 Task: Add a condition where "Hours since assigned Less than Twenty-two" in pending tickets.
Action: Mouse moved to (99, 408)
Screenshot: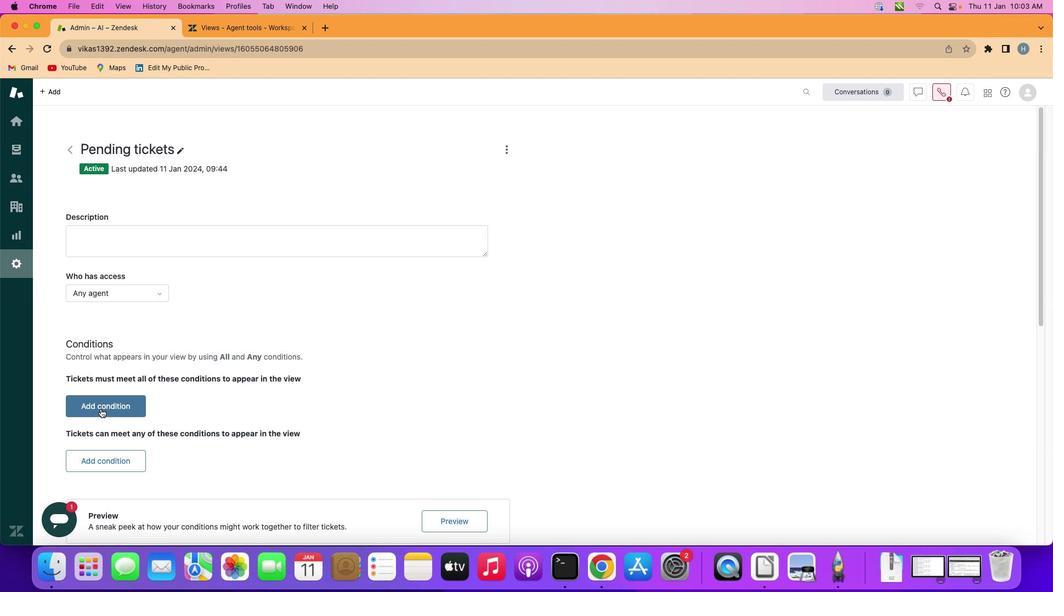 
Action: Mouse pressed left at (99, 408)
Screenshot: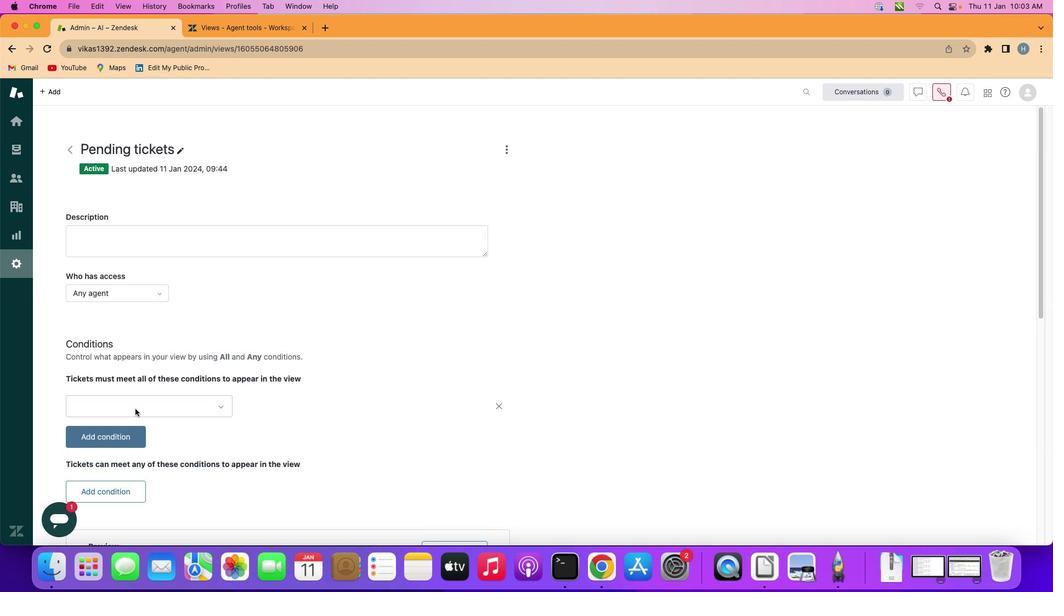 
Action: Mouse moved to (180, 406)
Screenshot: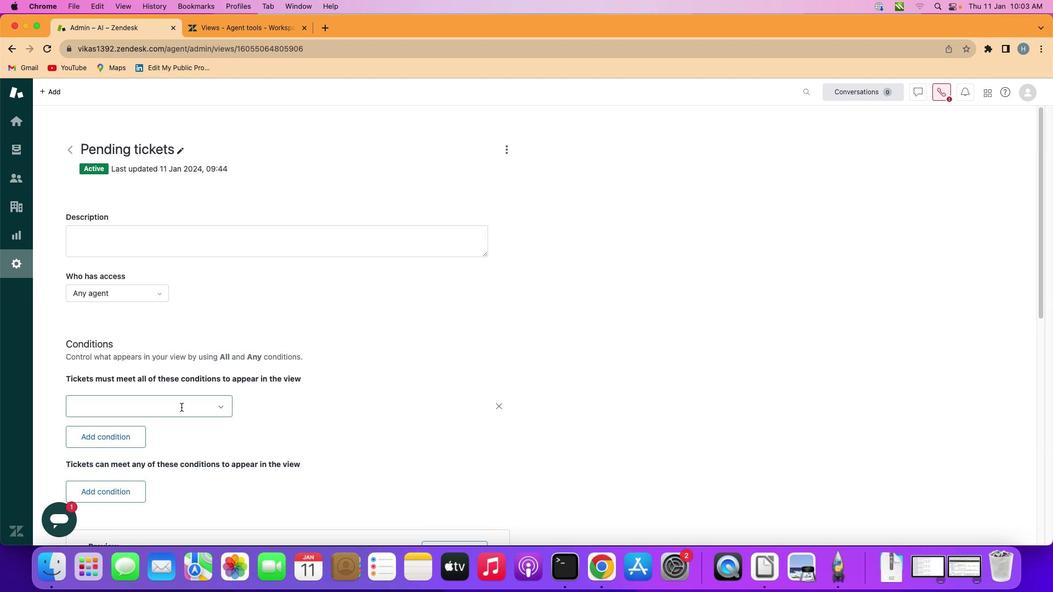 
Action: Mouse pressed left at (180, 406)
Screenshot: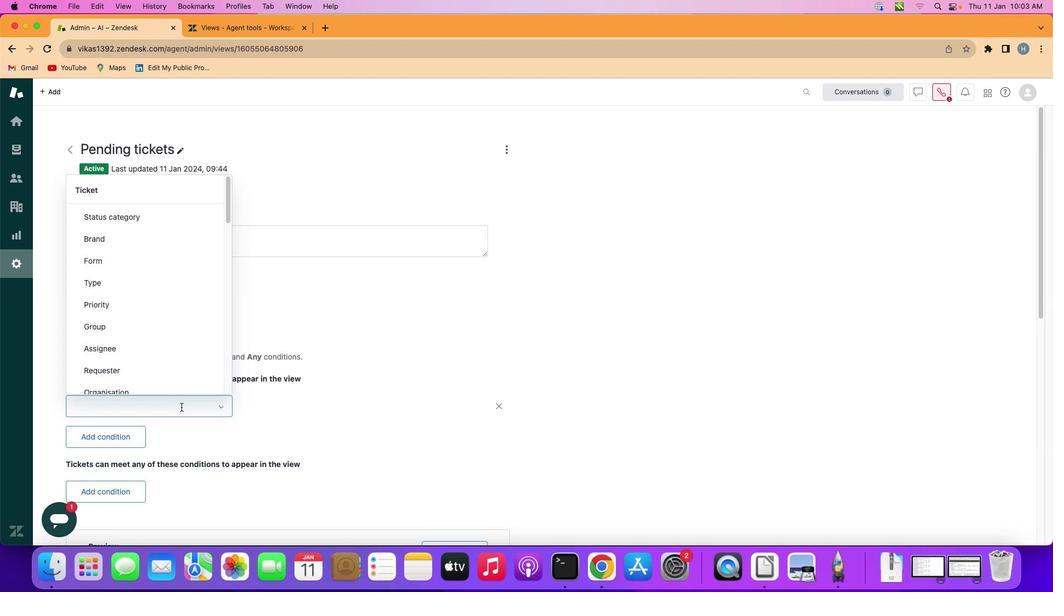 
Action: Mouse moved to (166, 316)
Screenshot: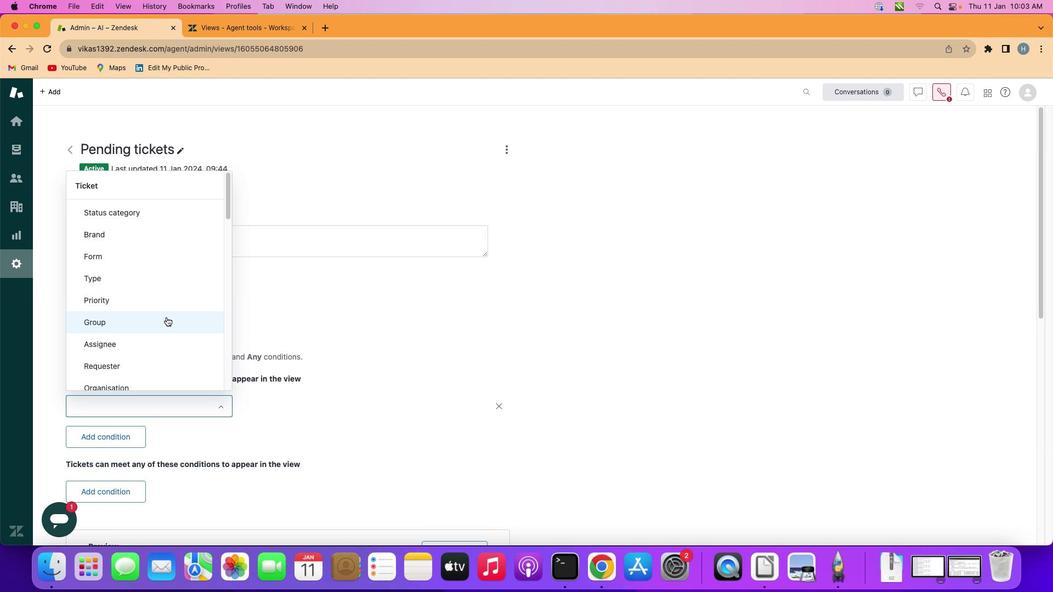 
Action: Mouse scrolled (166, 316) with delta (0, 0)
Screenshot: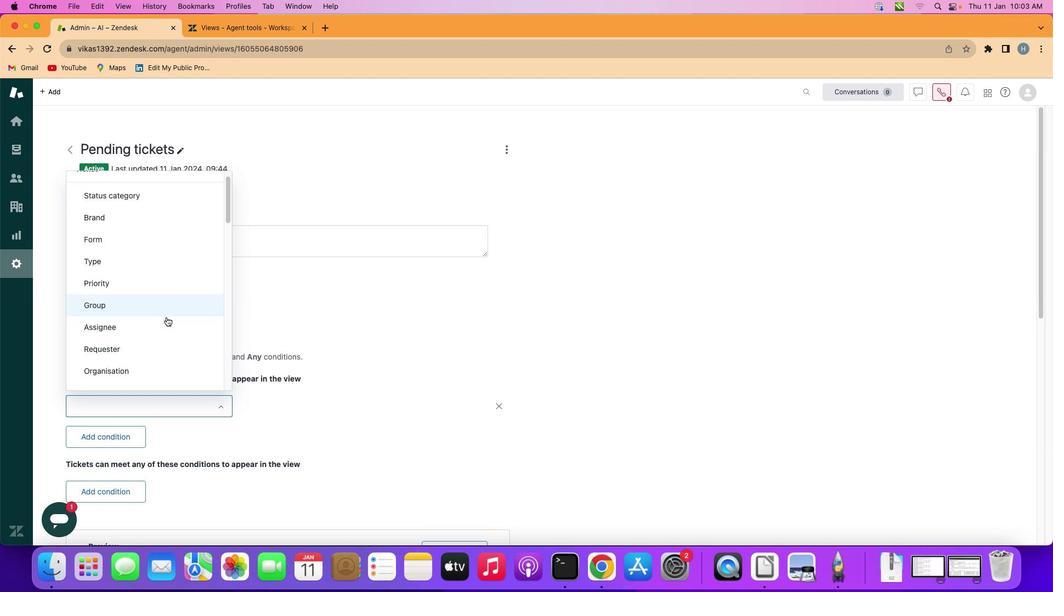 
Action: Mouse scrolled (166, 316) with delta (0, 0)
Screenshot: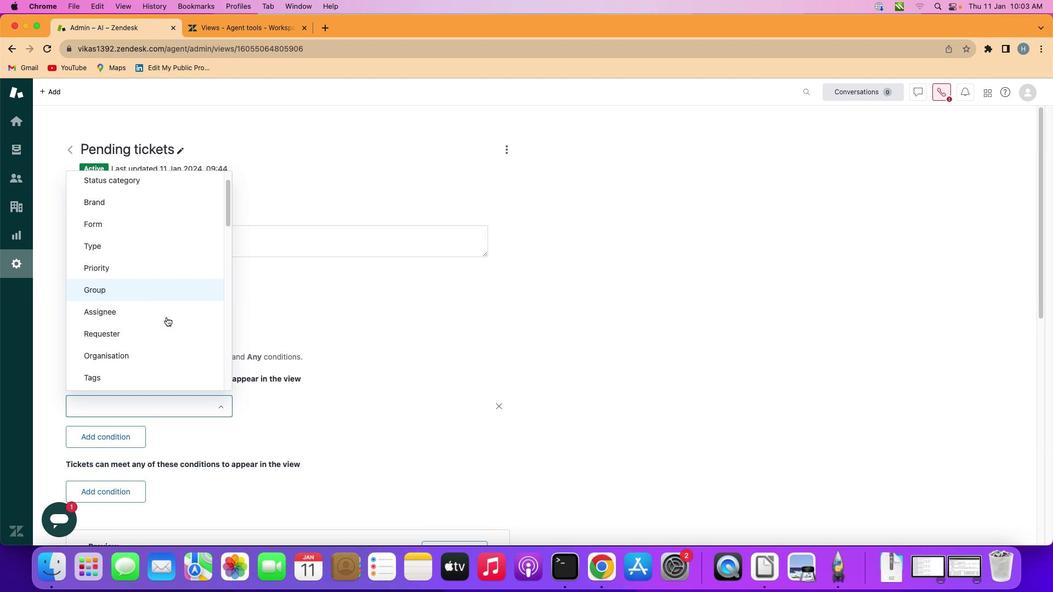 
Action: Mouse scrolled (166, 316) with delta (0, -1)
Screenshot: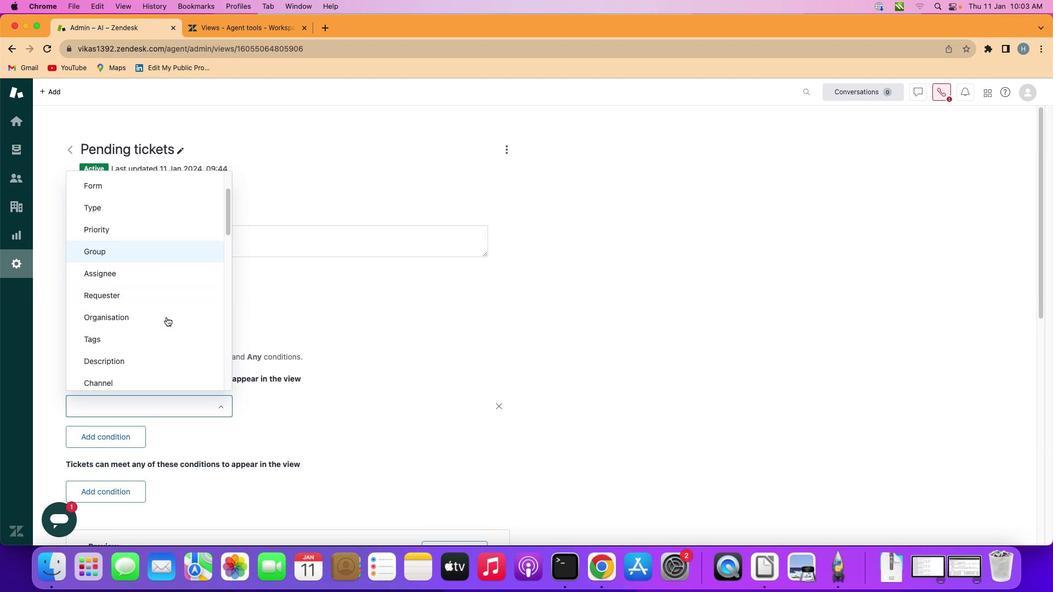 
Action: Mouse scrolled (166, 316) with delta (0, -1)
Screenshot: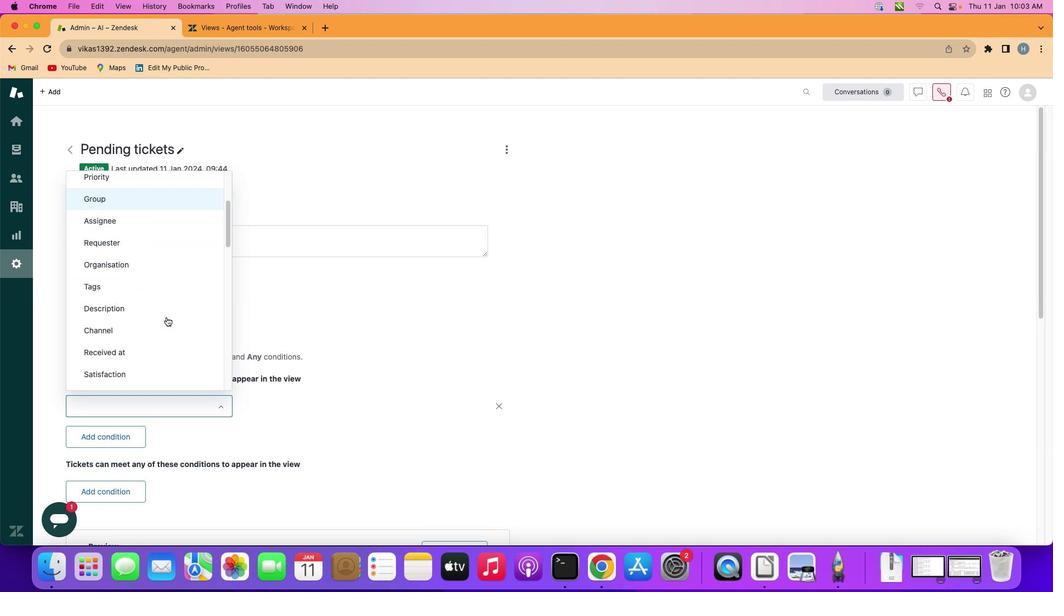 
Action: Mouse scrolled (166, 316) with delta (0, -1)
Screenshot: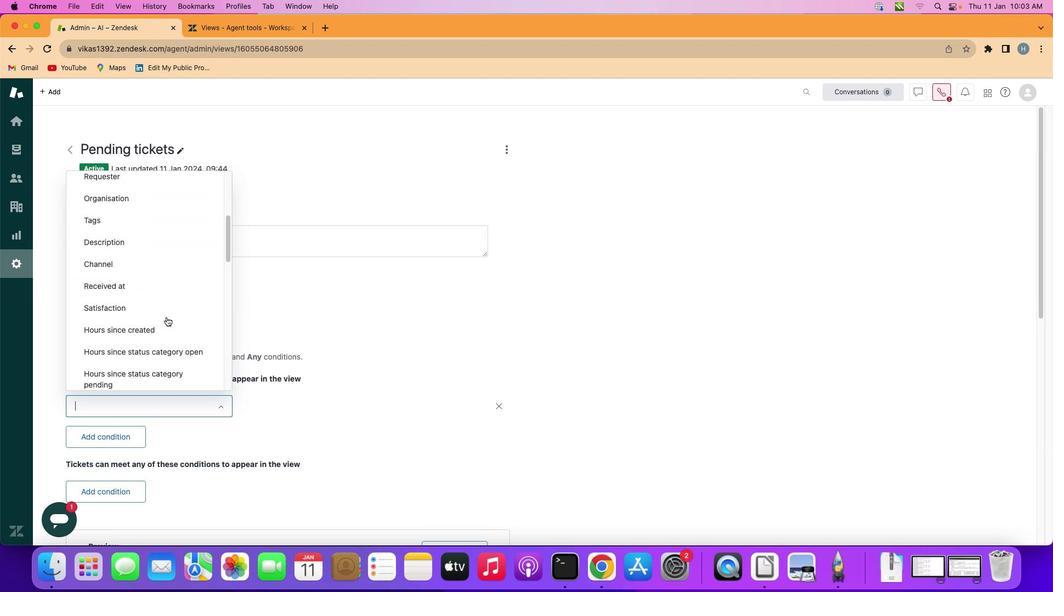 
Action: Mouse scrolled (166, 316) with delta (0, 0)
Screenshot: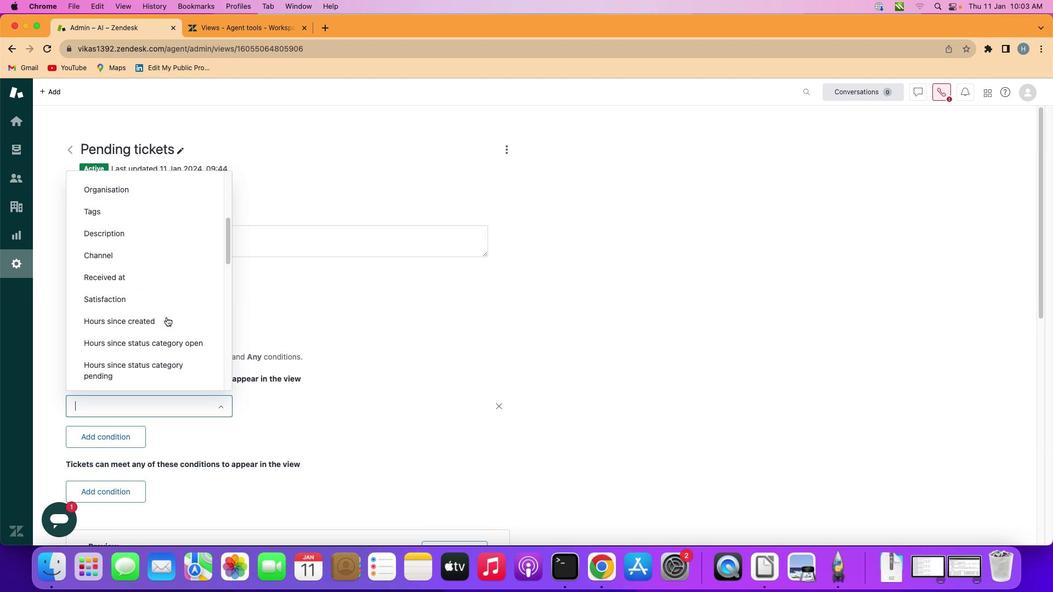 
Action: Mouse scrolled (166, 316) with delta (0, 0)
Screenshot: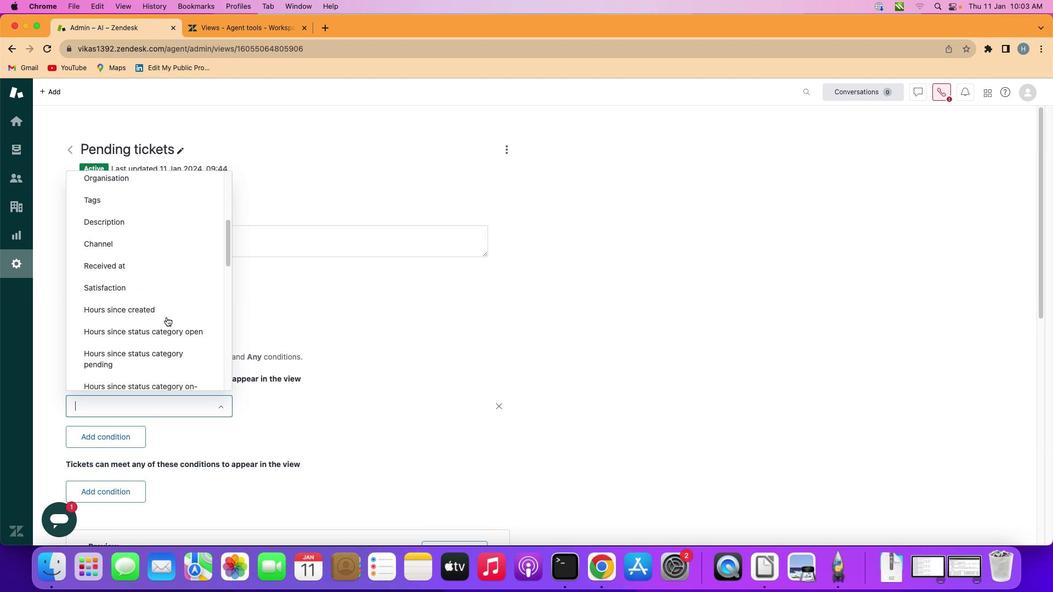 
Action: Mouse scrolled (166, 316) with delta (0, 0)
Screenshot: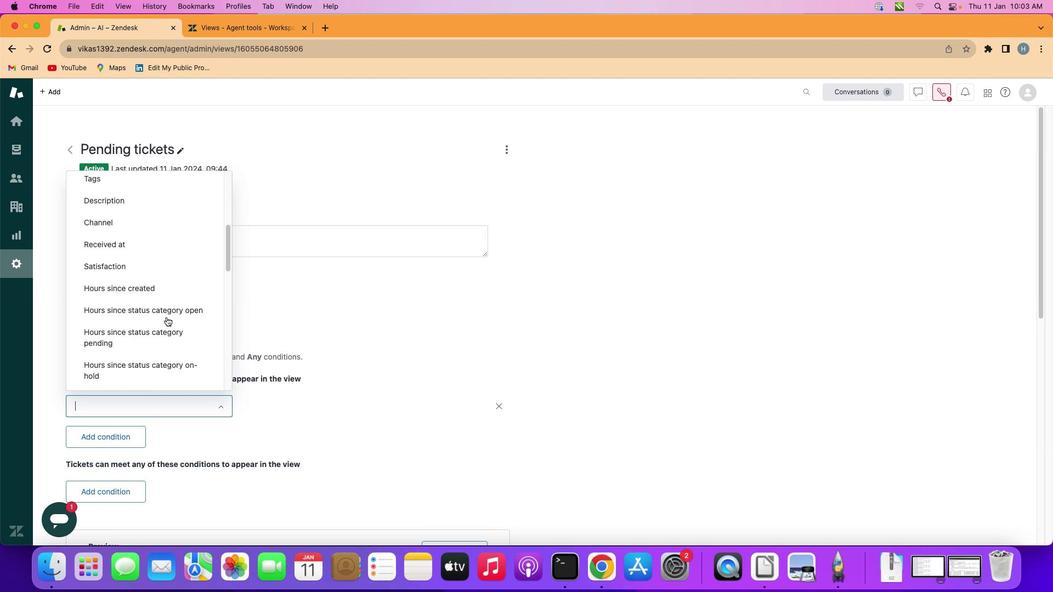 
Action: Mouse scrolled (166, 316) with delta (0, 0)
Screenshot: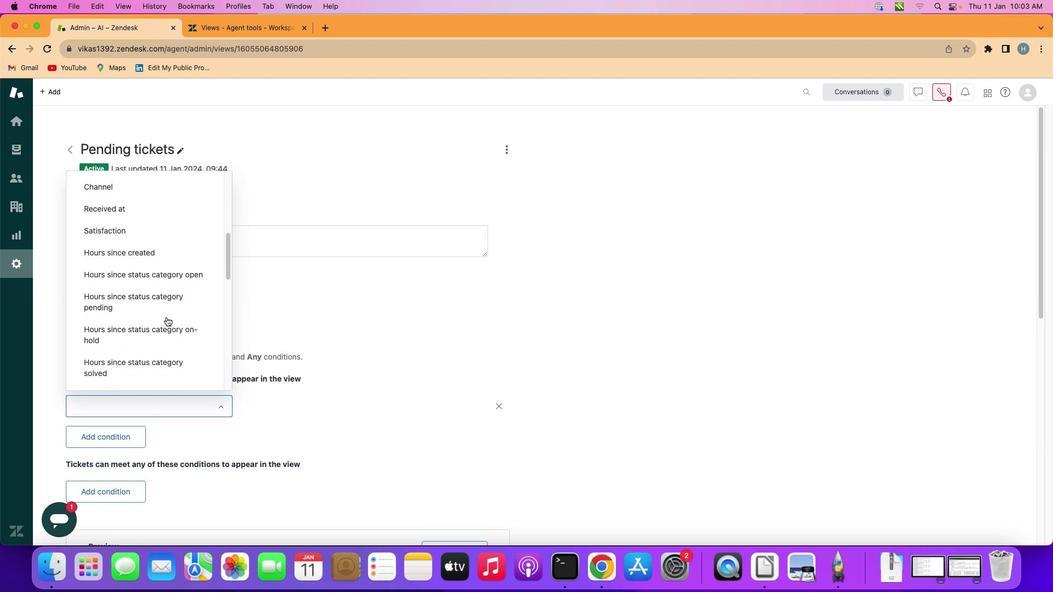 
Action: Mouse scrolled (166, 316) with delta (0, 0)
Screenshot: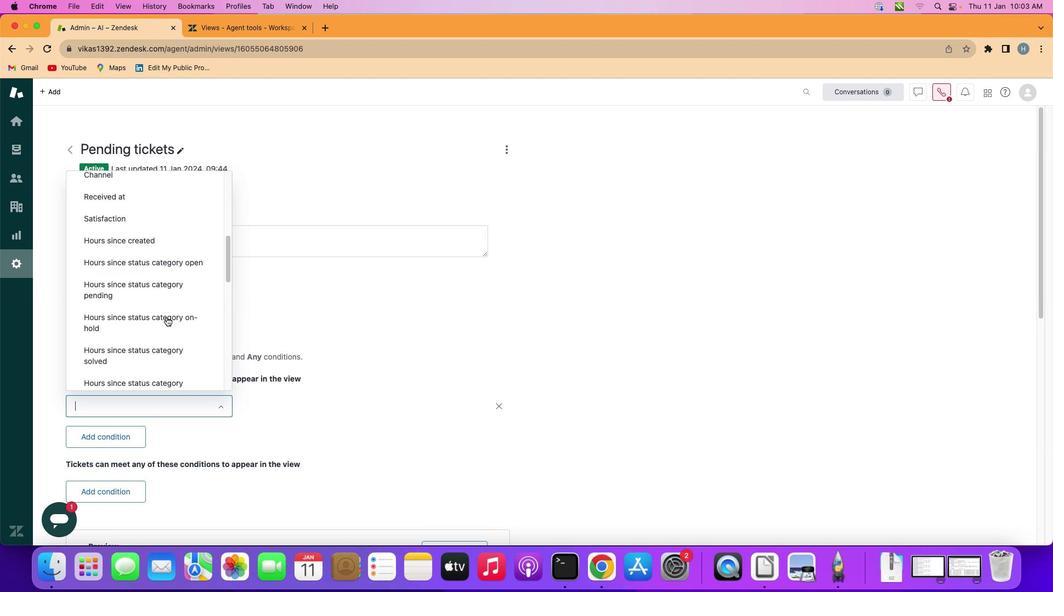 
Action: Mouse scrolled (166, 316) with delta (0, 0)
Screenshot: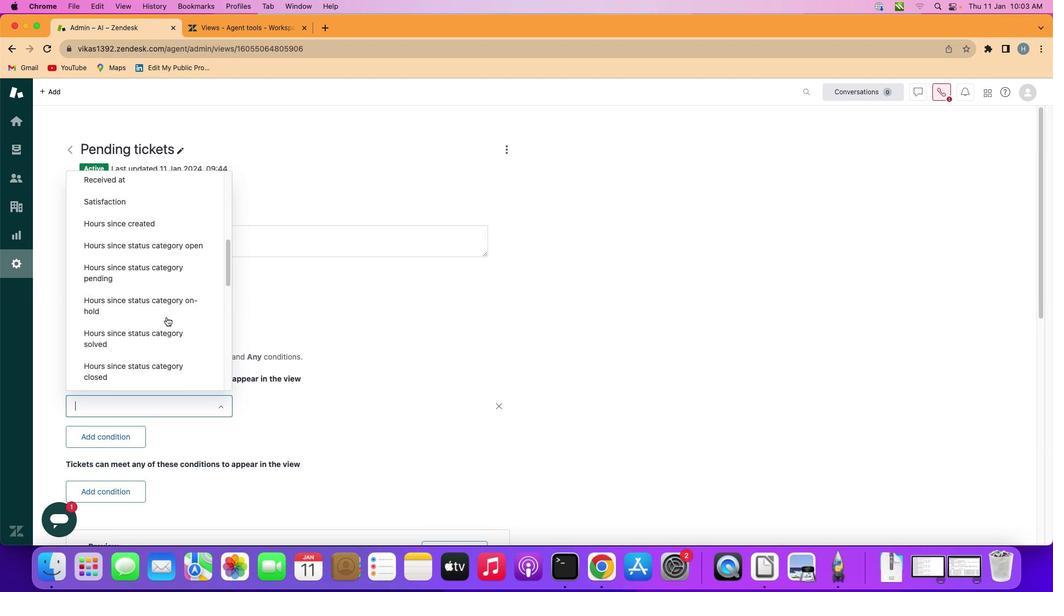 
Action: Mouse scrolled (166, 316) with delta (0, 0)
Screenshot: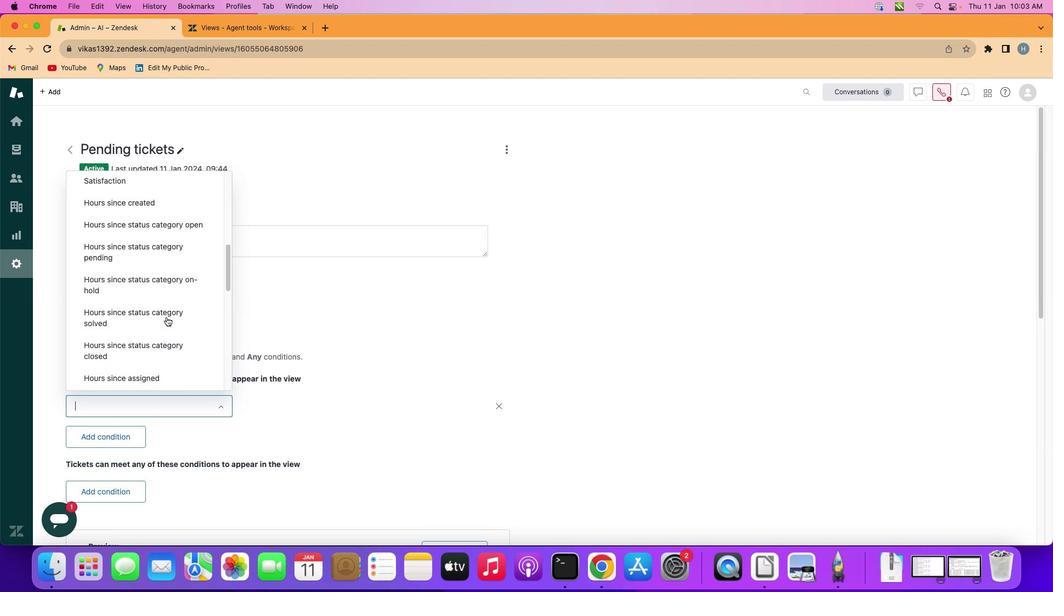
Action: Mouse scrolled (166, 316) with delta (0, 0)
Screenshot: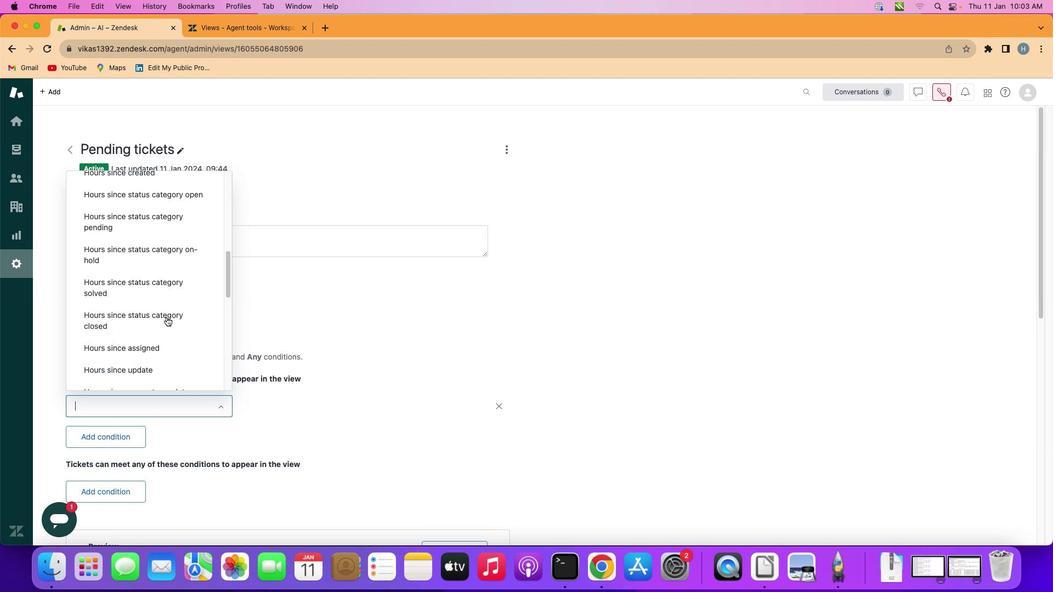 
Action: Mouse moved to (166, 316)
Screenshot: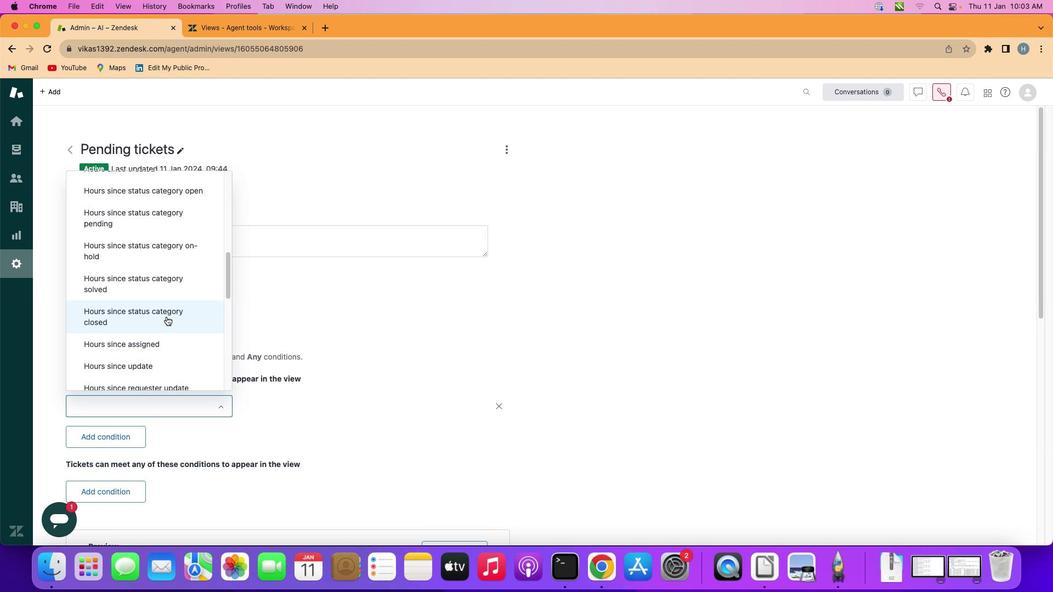 
Action: Mouse scrolled (166, 316) with delta (0, 0)
Screenshot: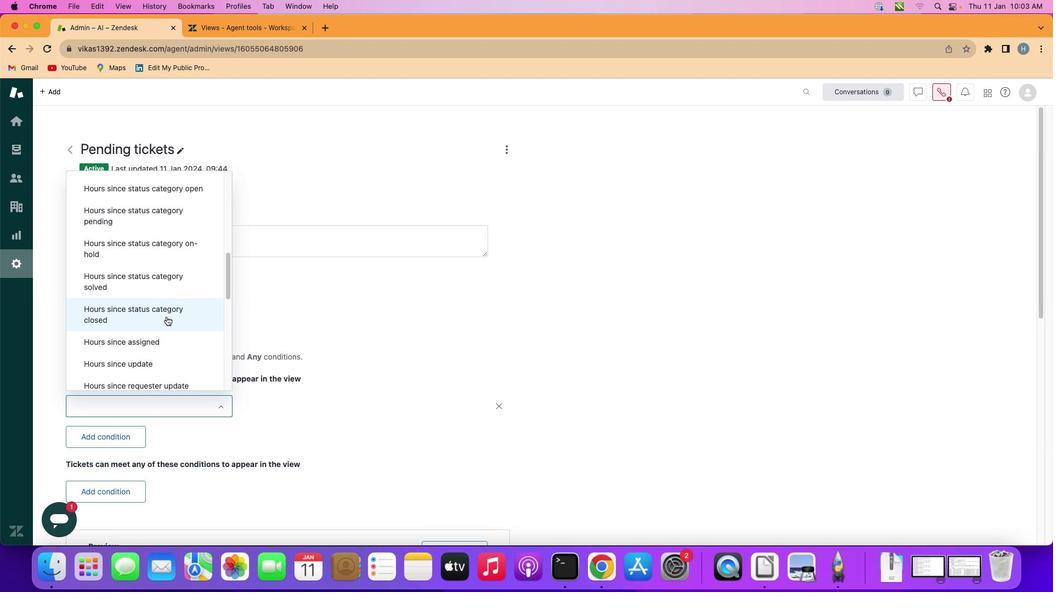 
Action: Mouse scrolled (166, 316) with delta (0, 0)
Screenshot: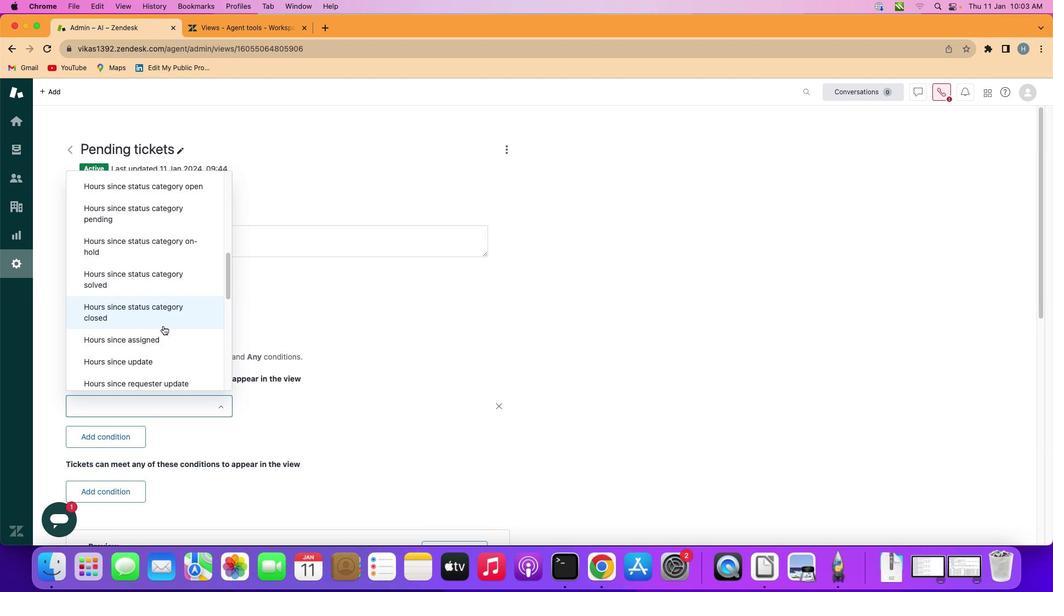 
Action: Mouse moved to (157, 336)
Screenshot: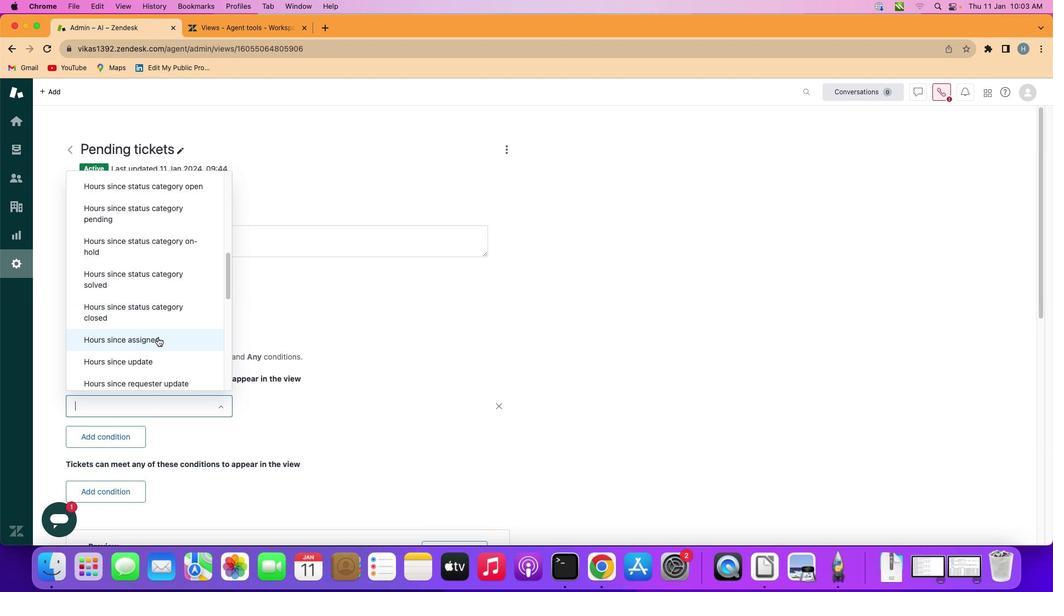 
Action: Mouse pressed left at (157, 336)
Screenshot: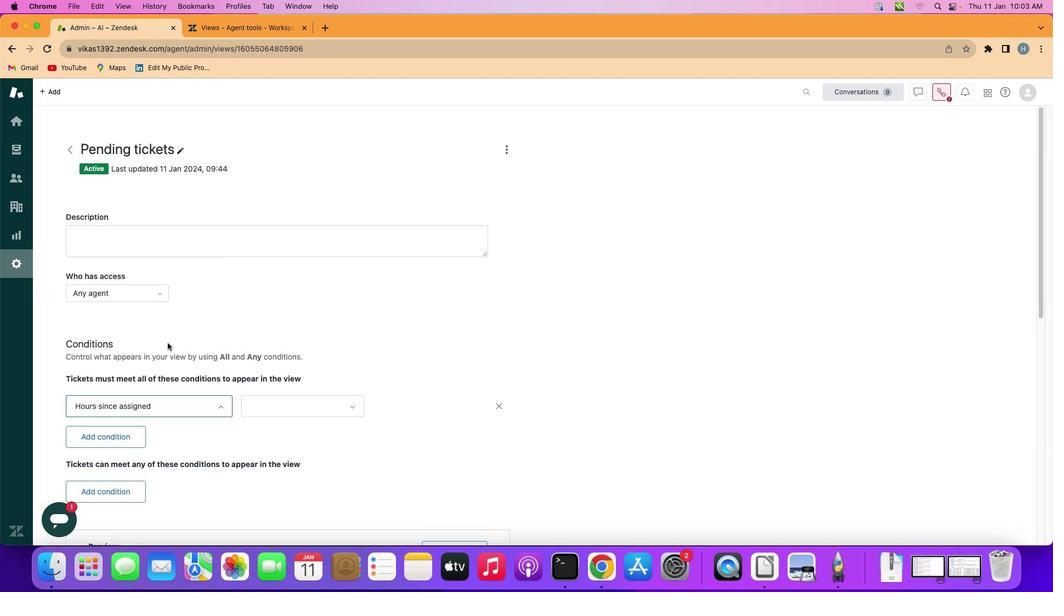
Action: Mouse moved to (347, 392)
Screenshot: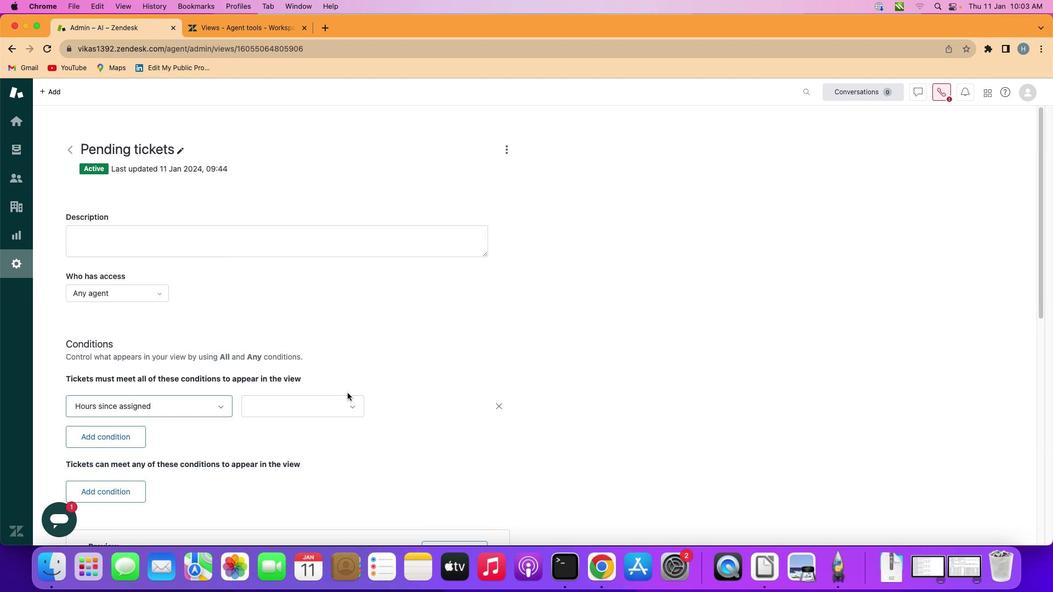 
Action: Mouse pressed left at (347, 392)
Screenshot: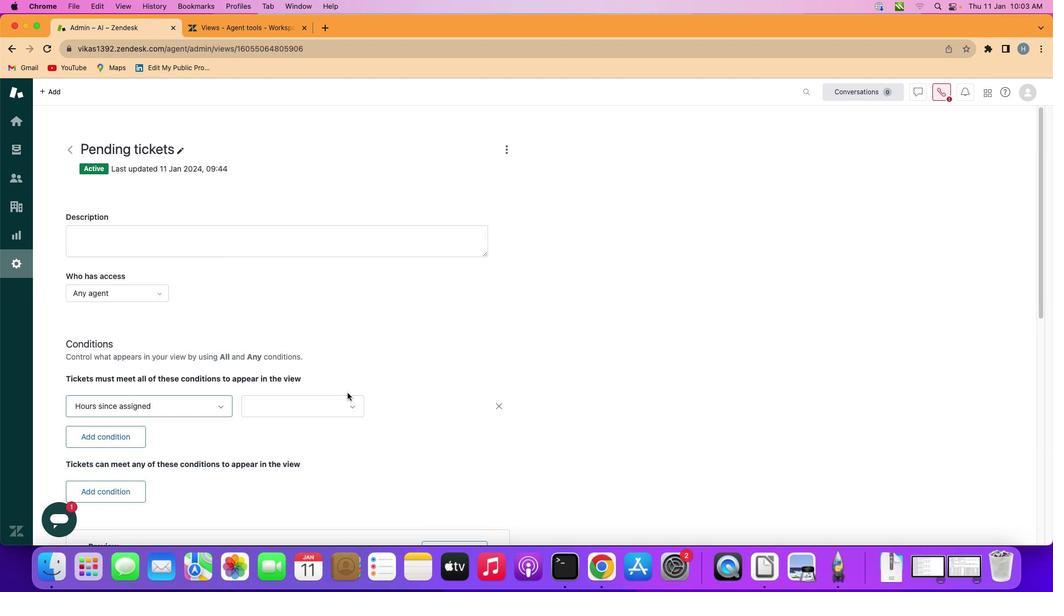 
Action: Mouse moved to (343, 405)
Screenshot: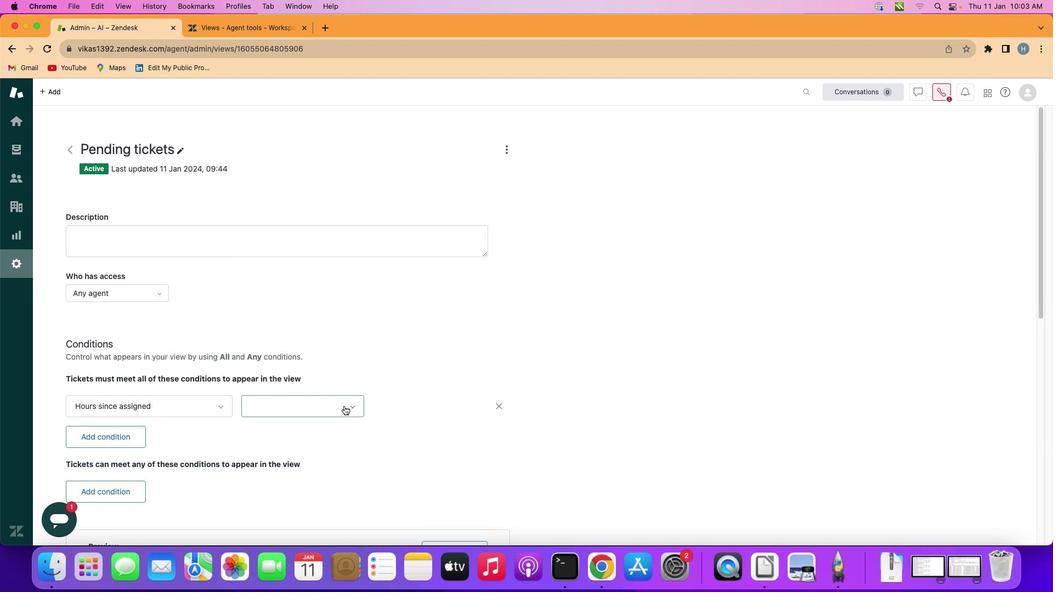 
Action: Mouse pressed left at (343, 405)
Screenshot: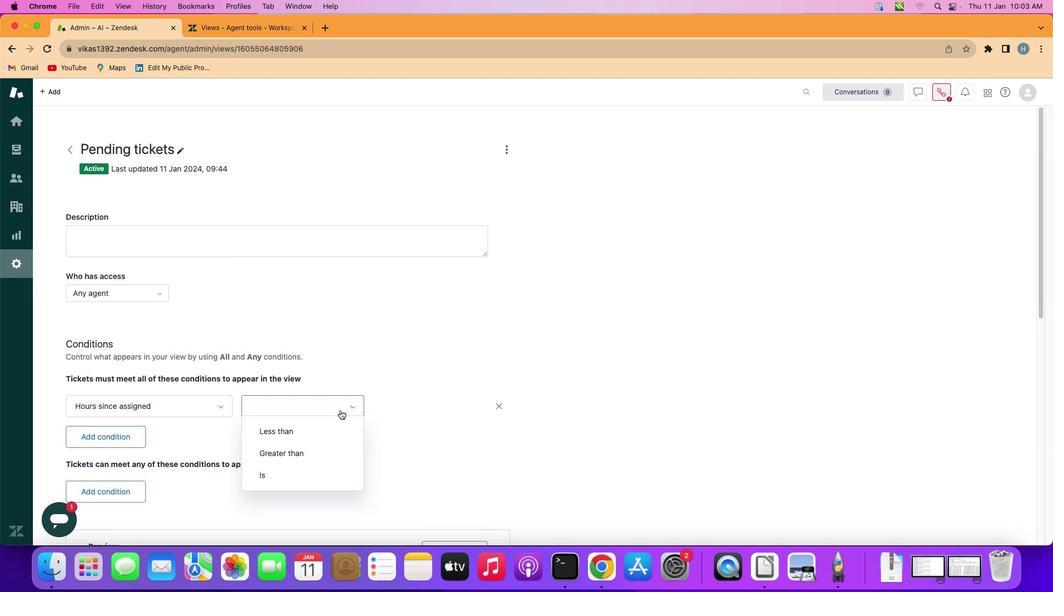 
Action: Mouse moved to (325, 427)
Screenshot: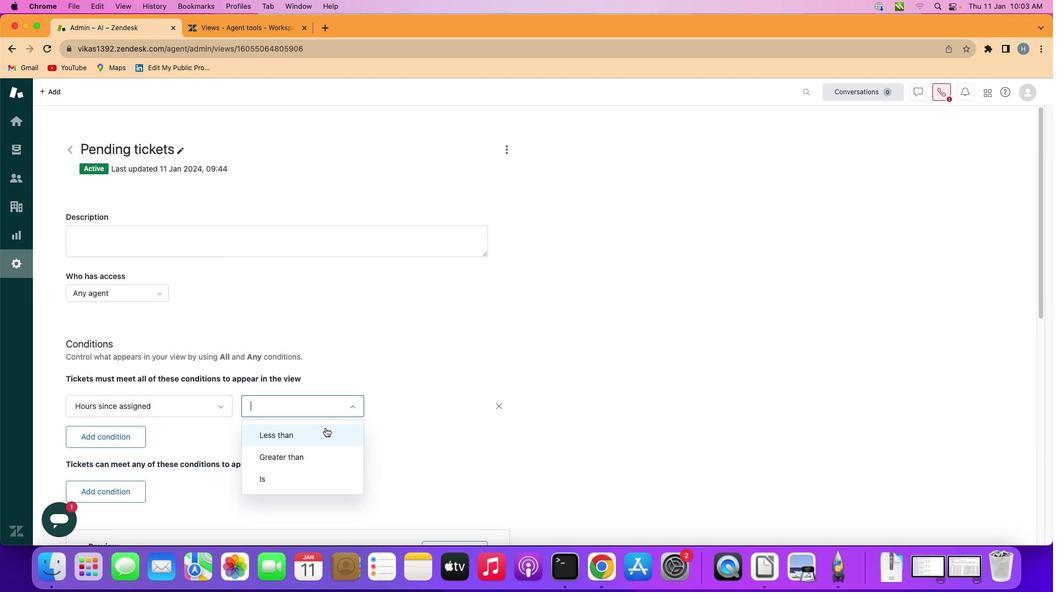 
Action: Mouse pressed left at (325, 427)
Screenshot: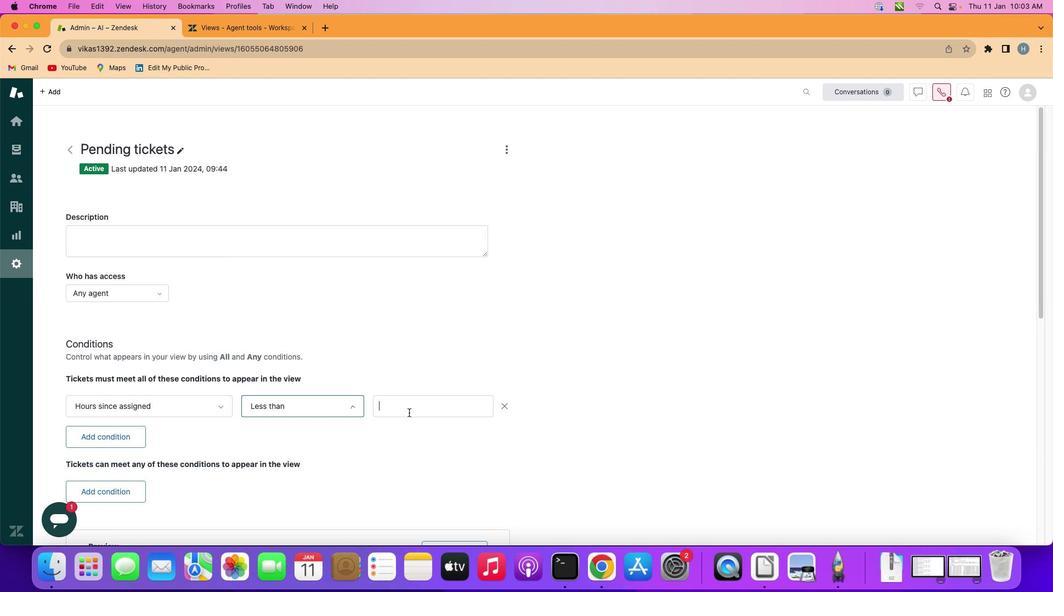 
Action: Mouse moved to (442, 405)
Screenshot: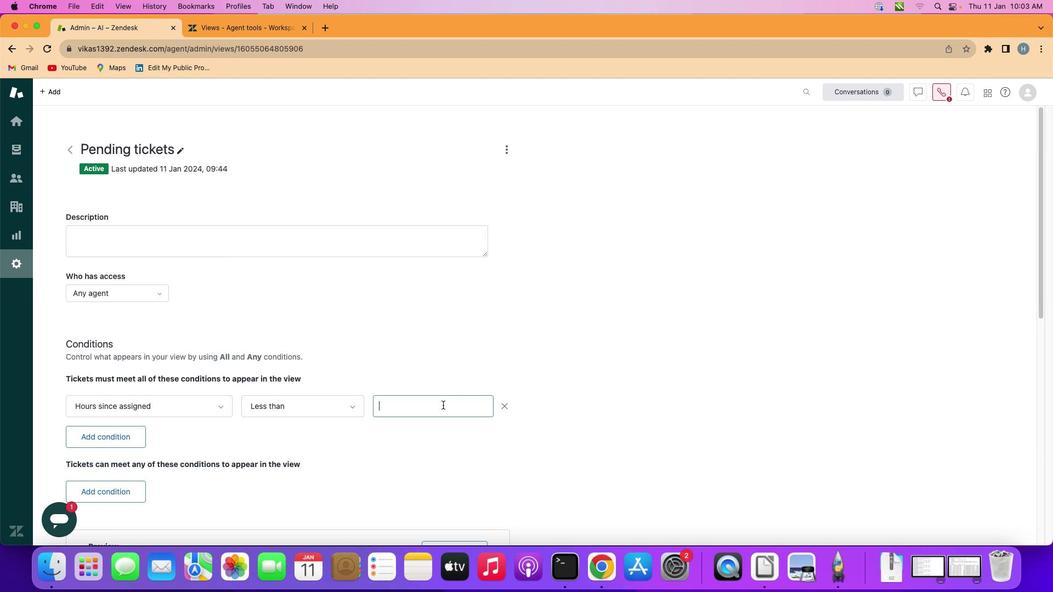 
Action: Mouse pressed left at (442, 405)
Screenshot: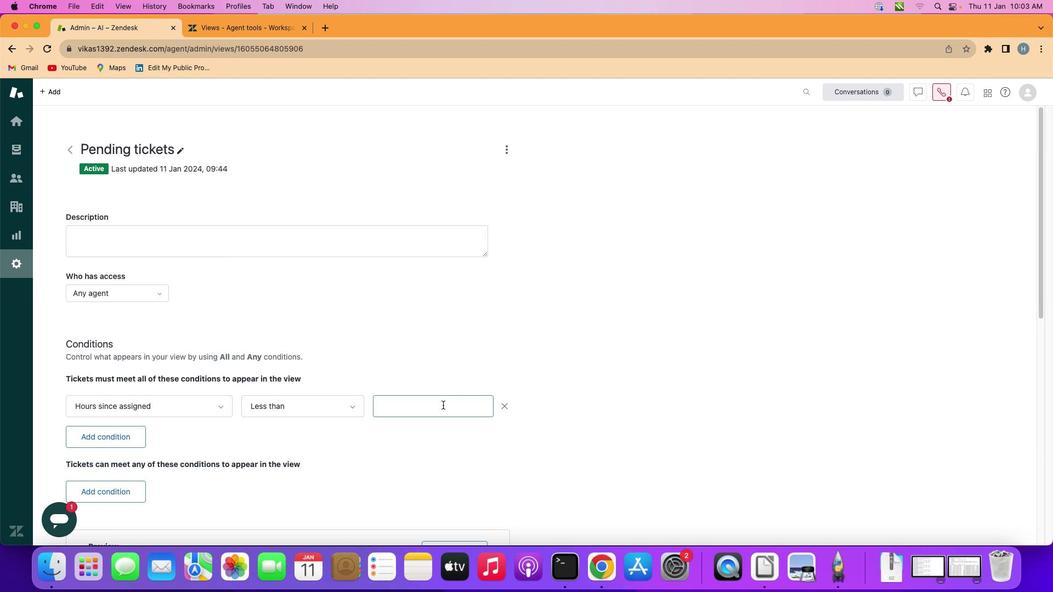
Action: Key pressed Key.shift'T''w''e''n''t''y''-''t''w''o'
Screenshot: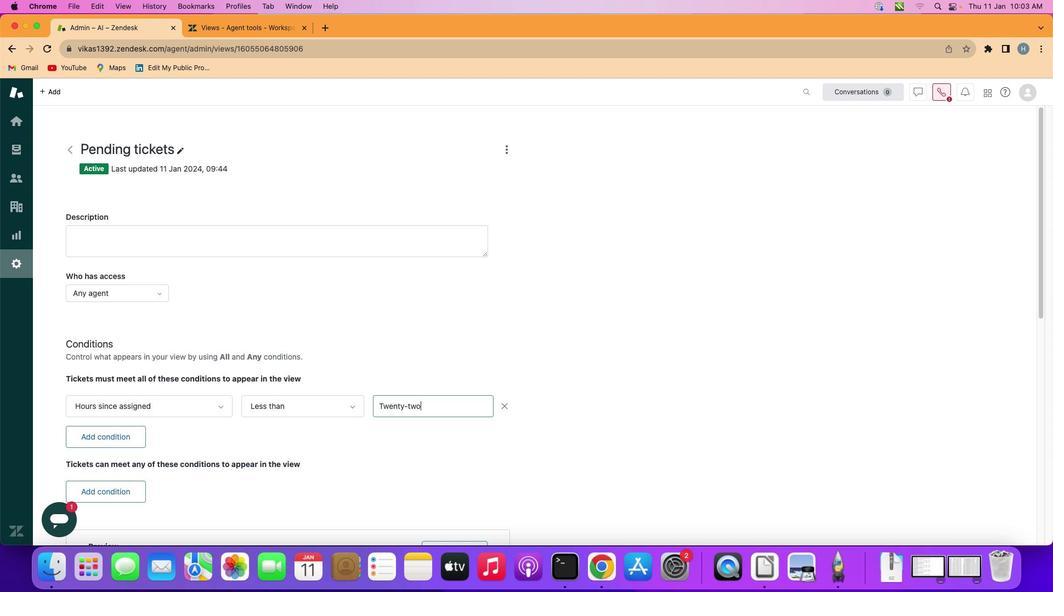 
Action: Mouse moved to (435, 454)
Screenshot: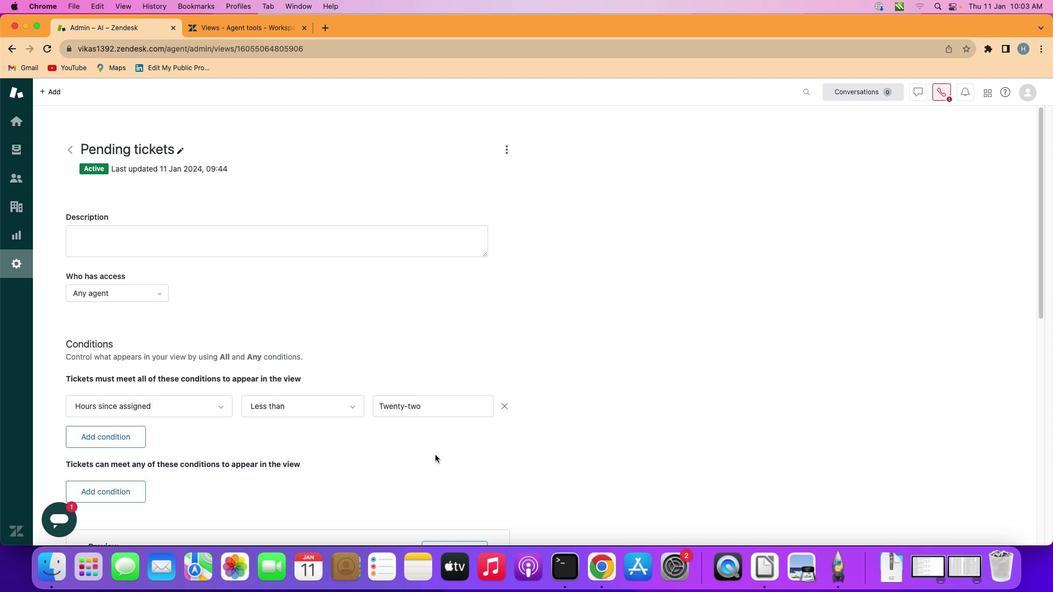 
